 Task: Create a sub task System Test and UAT for the task  Integrate a new online platform for online fundraising in the project AirLink , assign it to team member softage.4@softage.net and update the status of the sub task to  On Track  , set the priority of the sub task to Low
Action: Mouse moved to (66, 354)
Screenshot: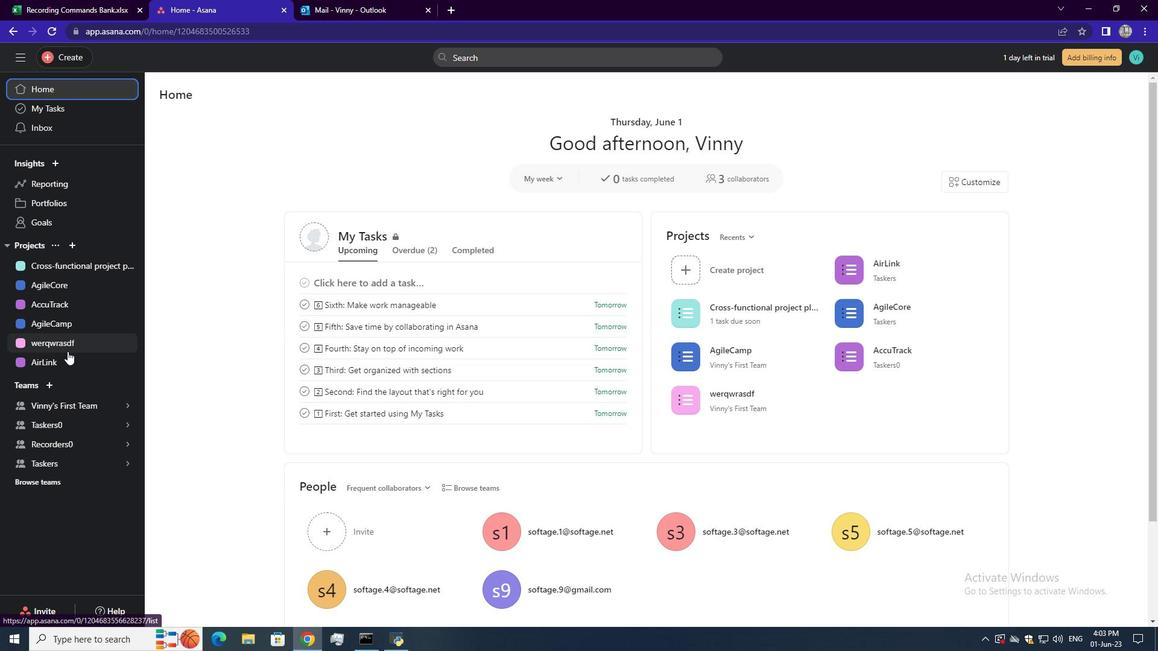 
Action: Mouse pressed left at (66, 354)
Screenshot: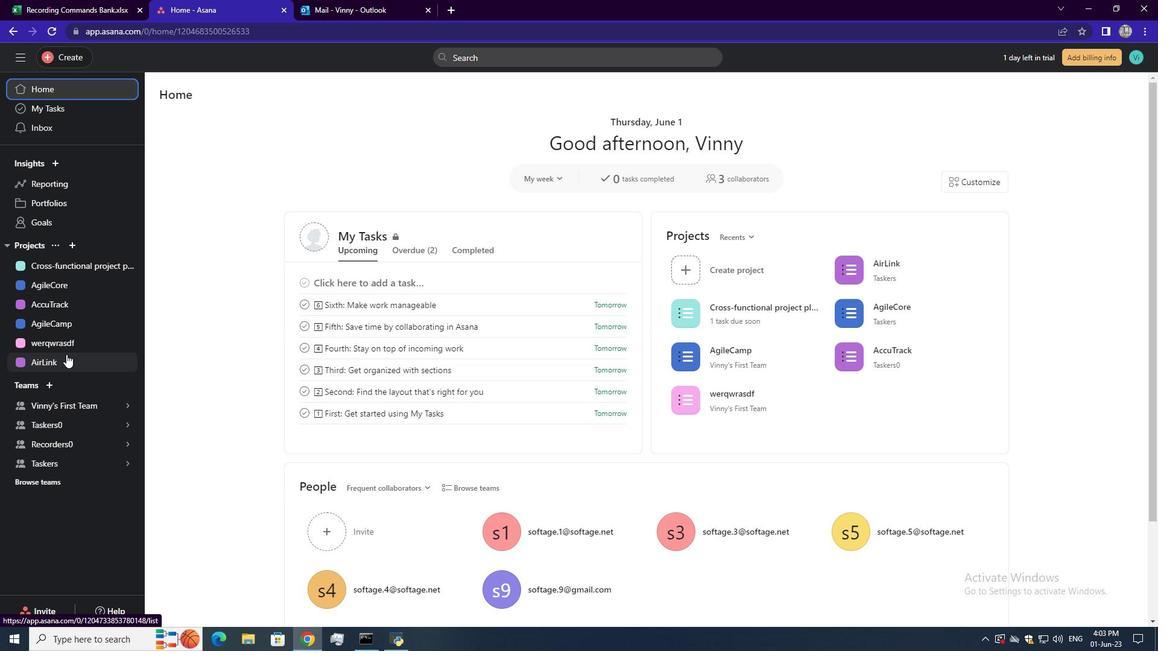 
Action: Mouse moved to (453, 267)
Screenshot: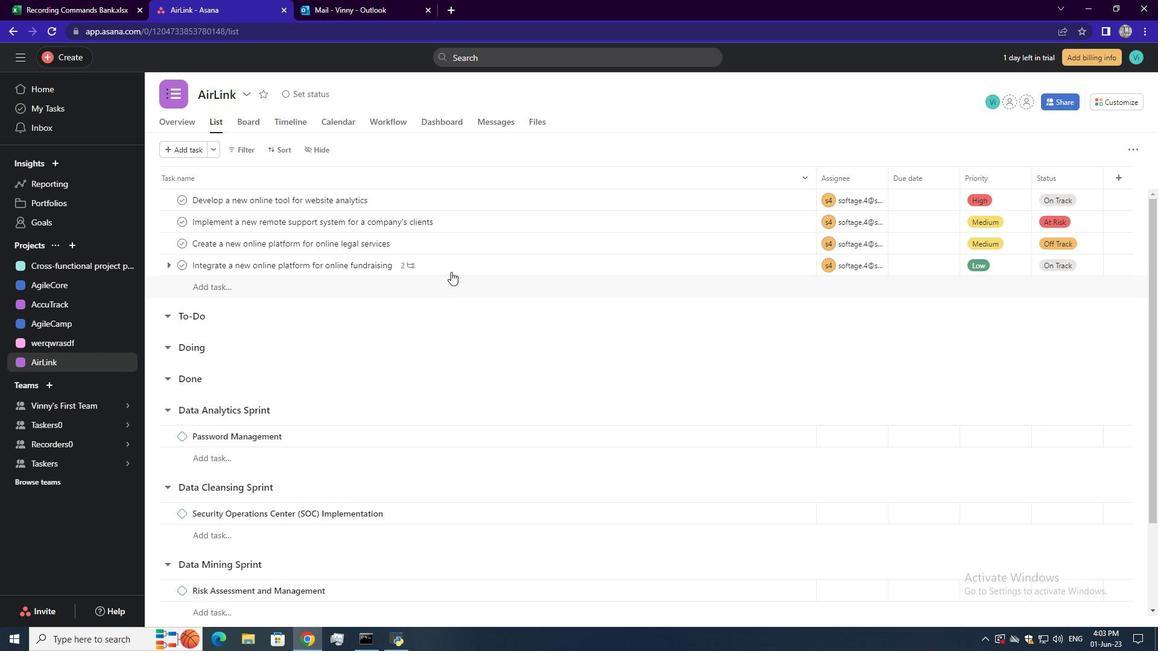 
Action: Mouse pressed left at (453, 267)
Screenshot: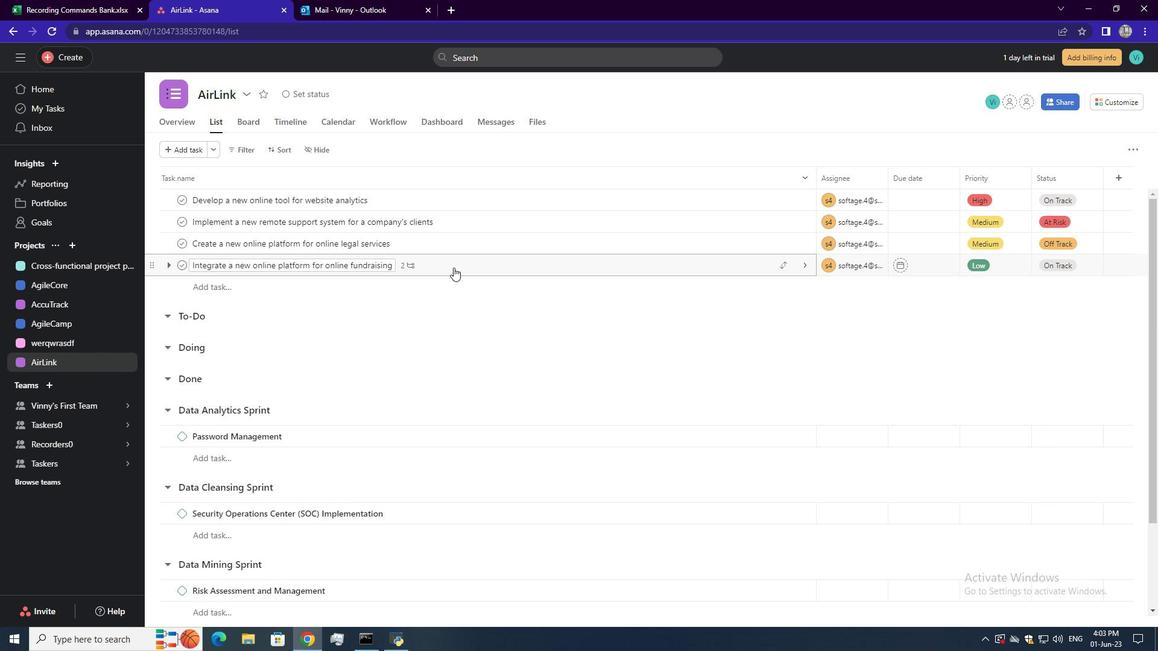 
Action: Mouse moved to (817, 357)
Screenshot: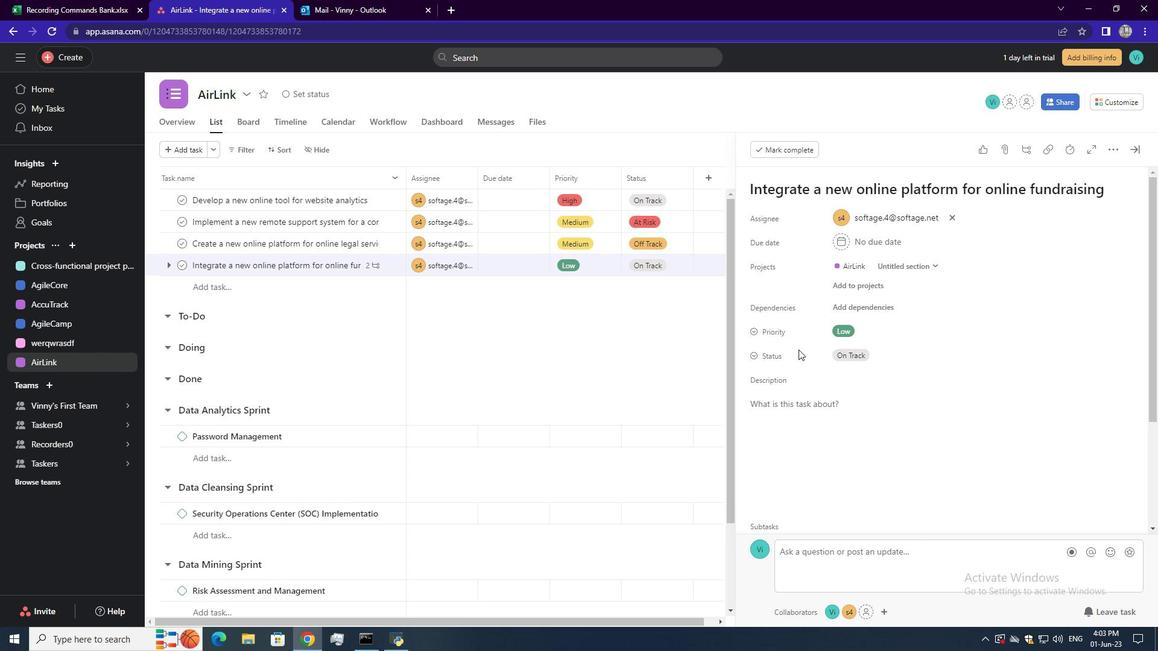 
Action: Mouse scrolled (817, 356) with delta (0, 0)
Screenshot: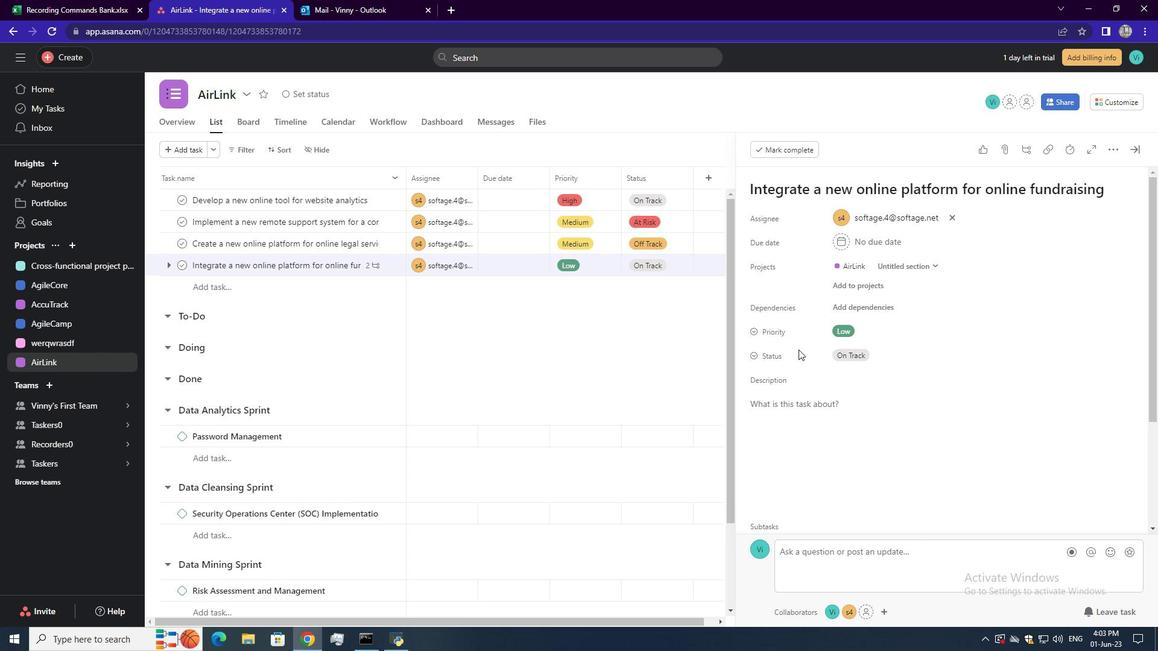 
Action: Mouse scrolled (817, 356) with delta (0, 0)
Screenshot: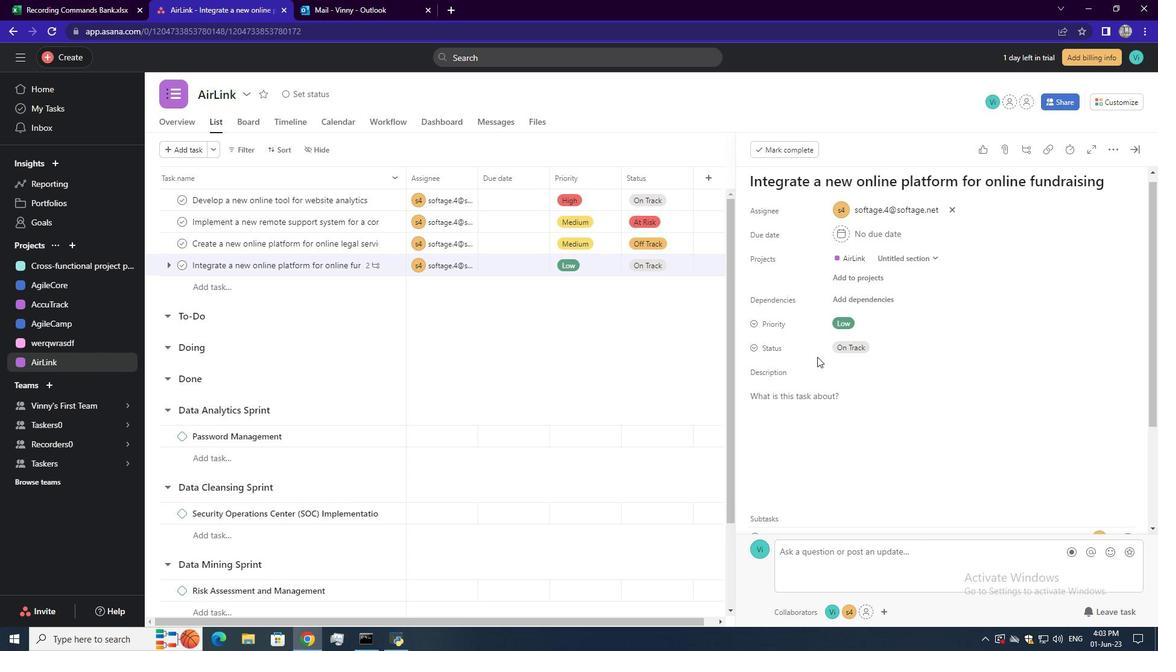 
Action: Mouse scrolled (817, 356) with delta (0, 0)
Screenshot: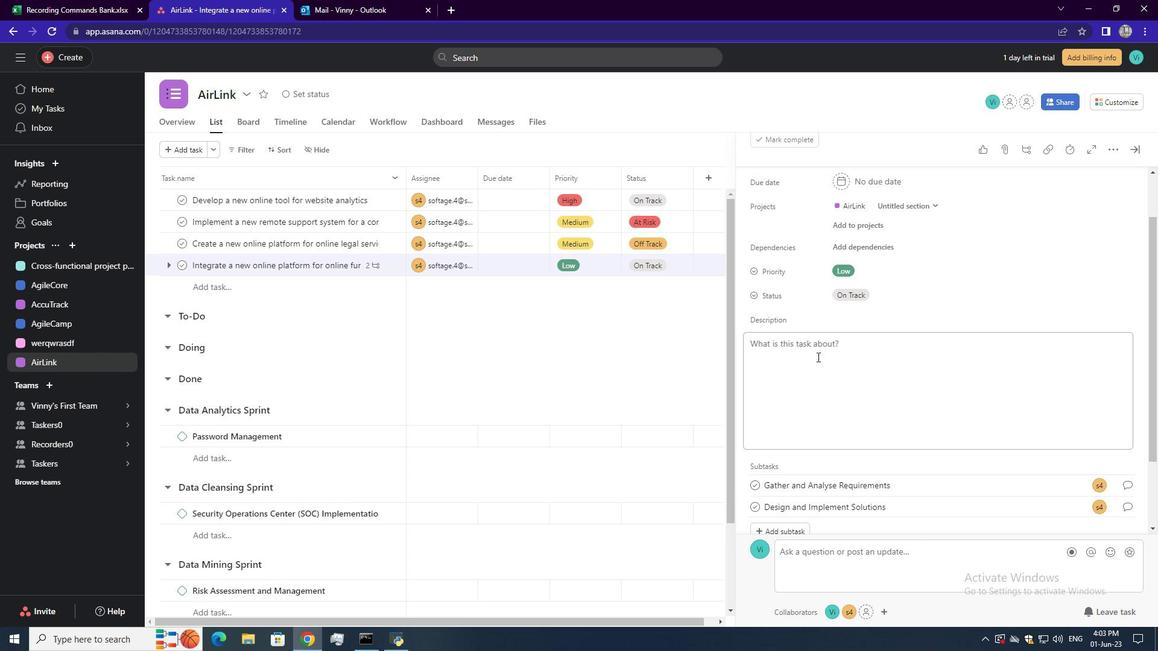 
Action: Mouse moved to (787, 445)
Screenshot: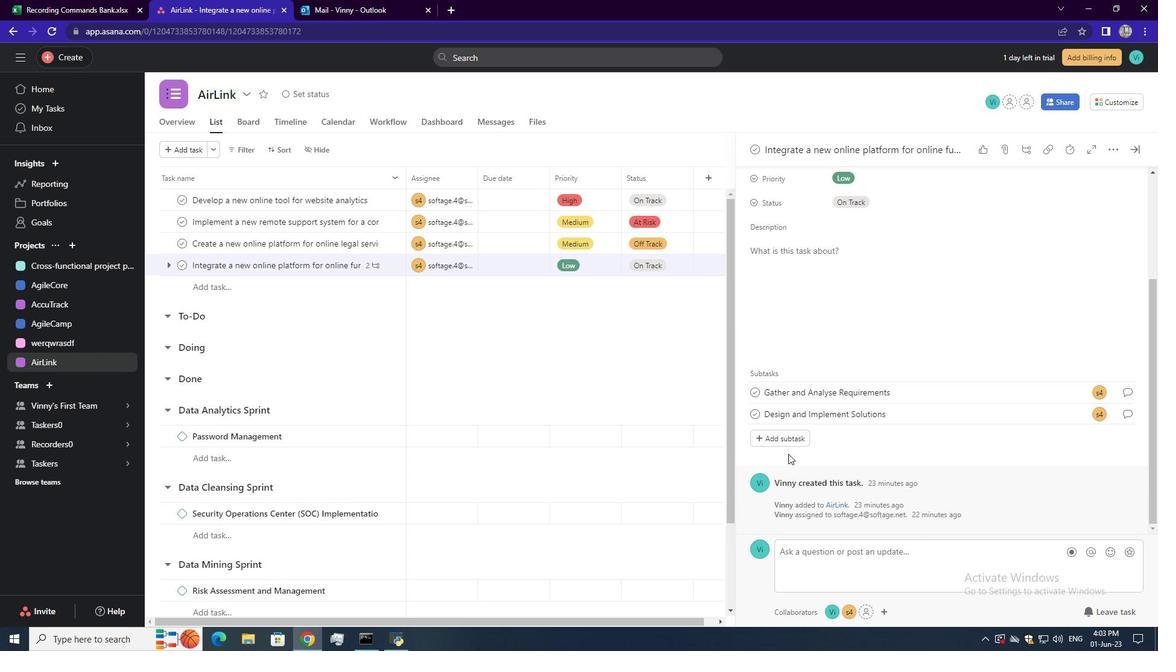 
Action: Mouse pressed left at (787, 445)
Screenshot: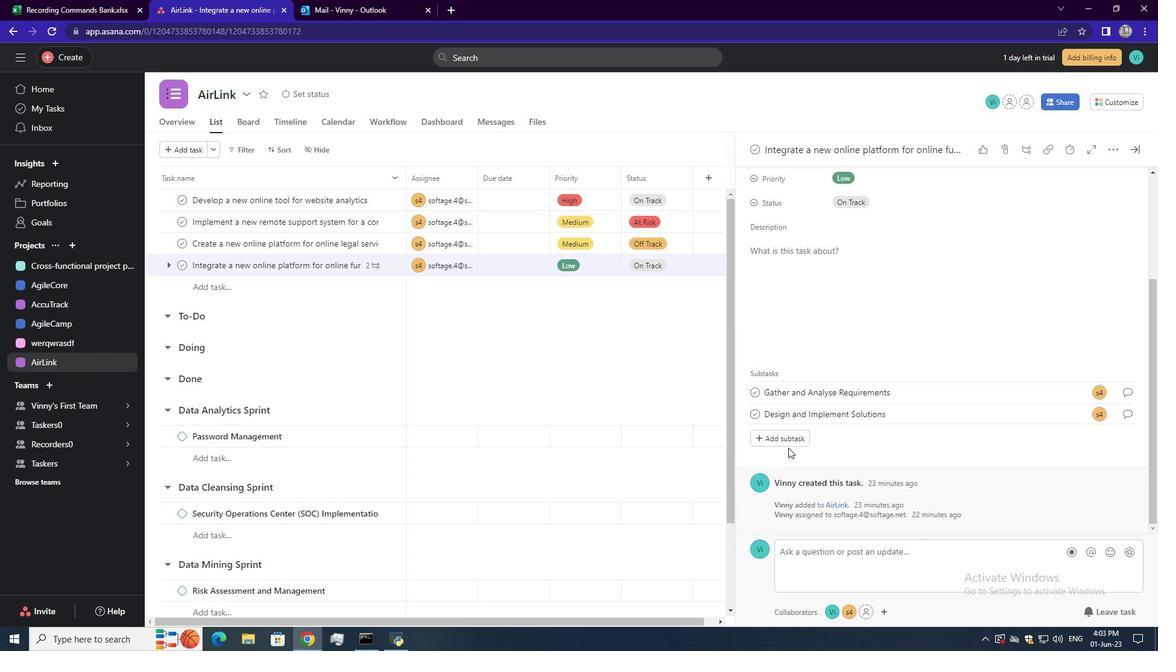 
Action: Mouse moved to (794, 419)
Screenshot: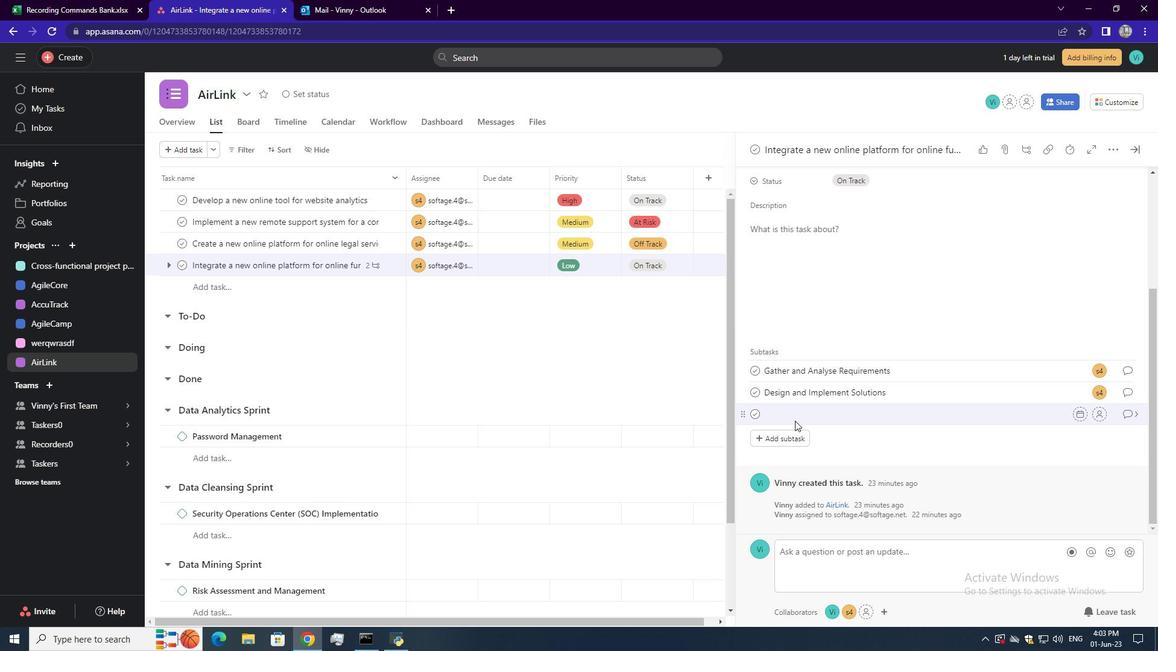 
Action: Mouse pressed left at (794, 419)
Screenshot: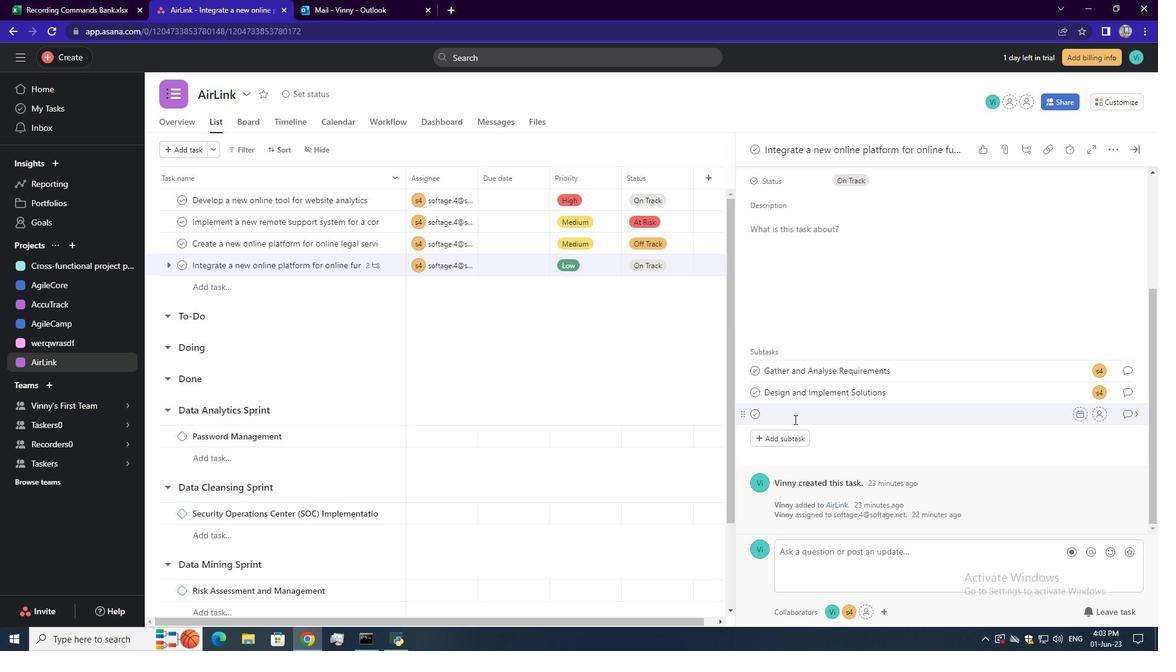 
Action: Key pressed <Key.shift>System<Key.space><Key.shift>Test<Key.space>and<Key.space><Key.shift>UAT<Key.enter>
Screenshot: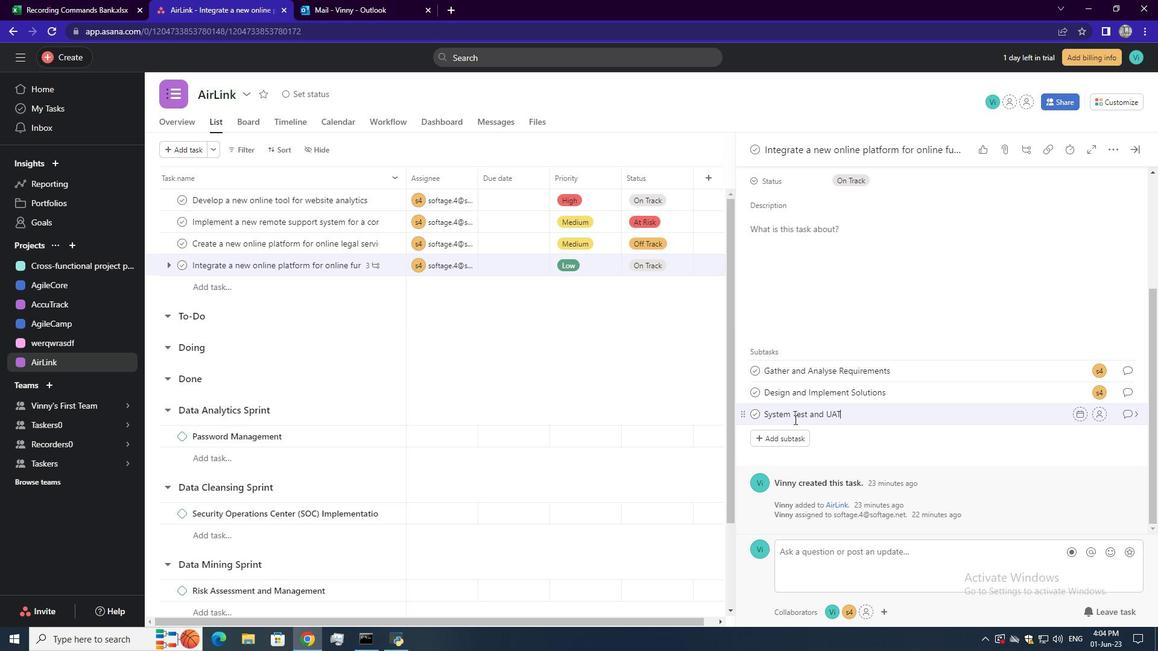 
Action: Mouse moved to (1124, 390)
Screenshot: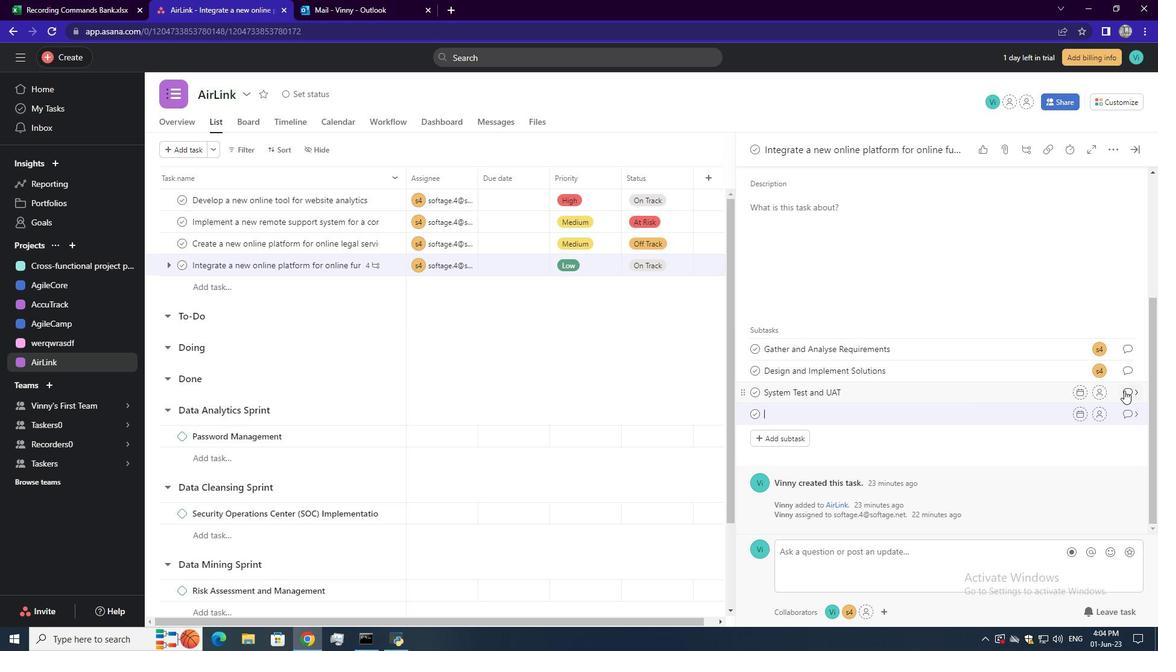 
Action: Mouse pressed left at (1124, 390)
Screenshot: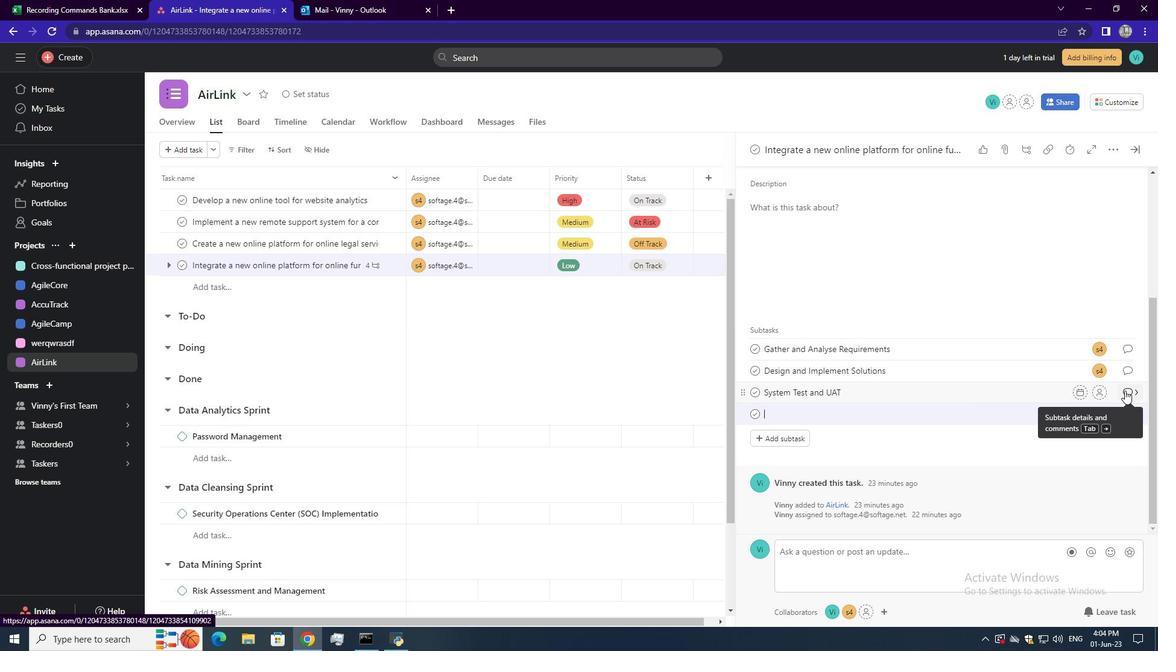 
Action: Mouse moved to (1124, 408)
Screenshot: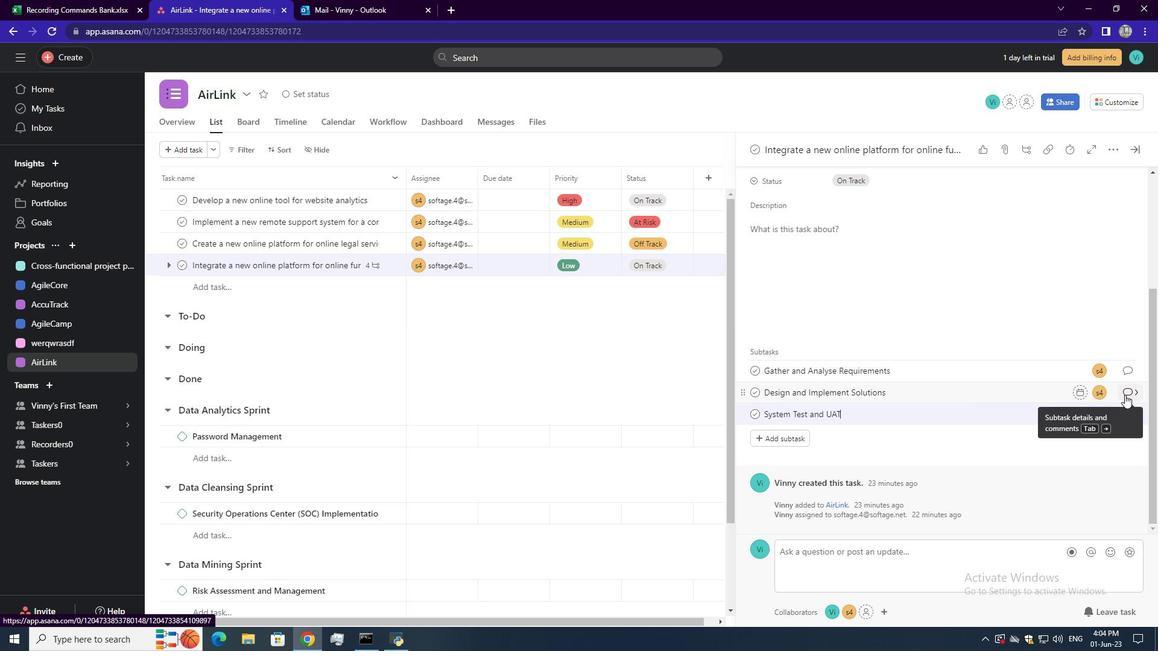 
Action: Mouse pressed left at (1124, 408)
Screenshot: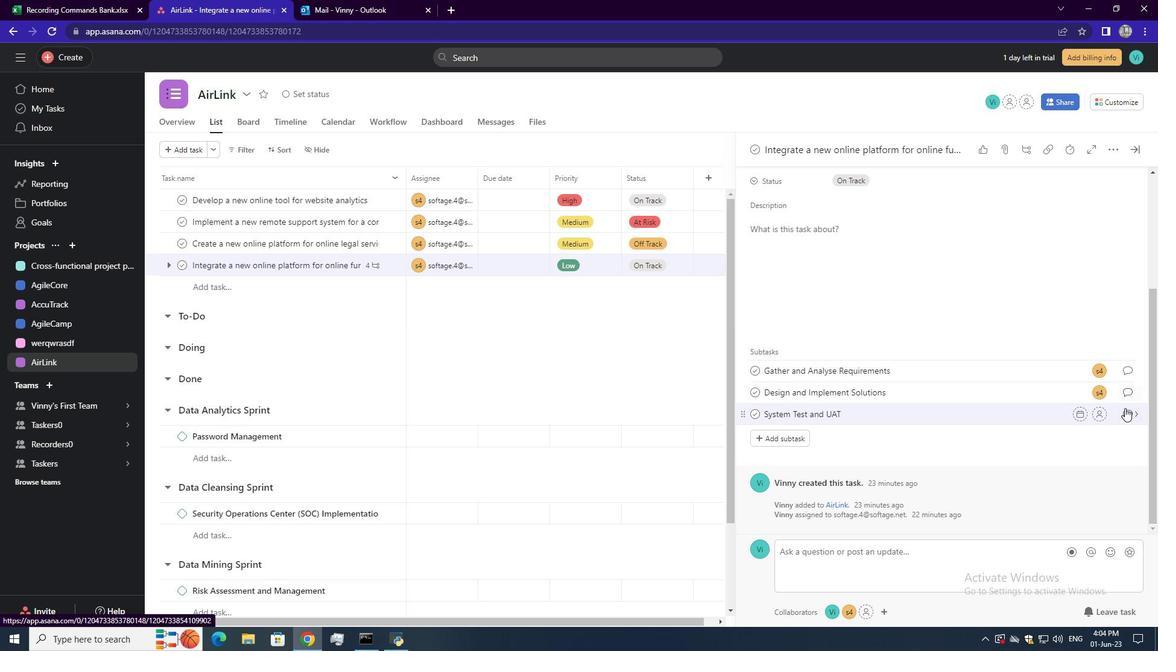 
Action: Mouse moved to (886, 251)
Screenshot: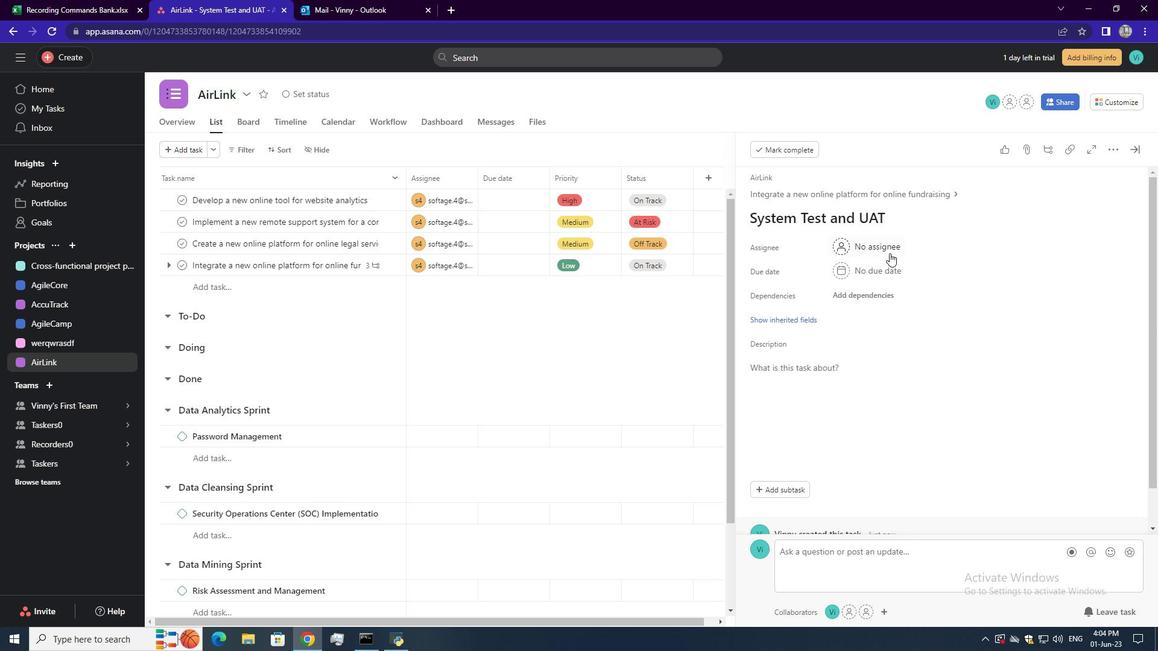
Action: Mouse pressed left at (886, 251)
Screenshot: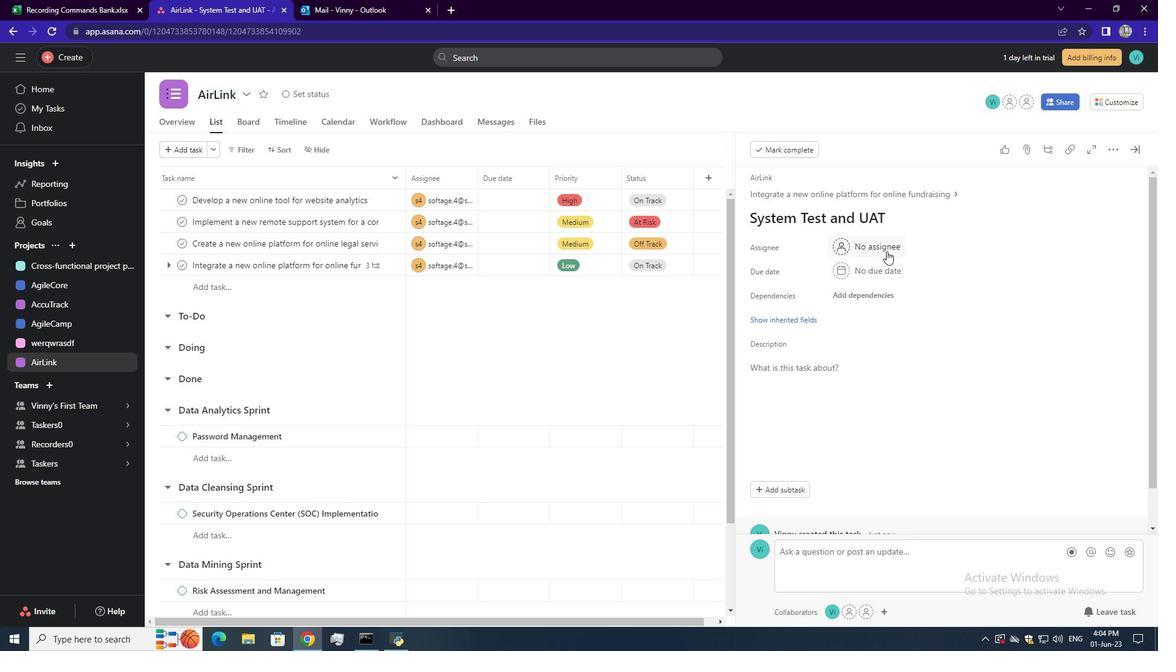 
Action: Mouse moved to (911, 367)
Screenshot: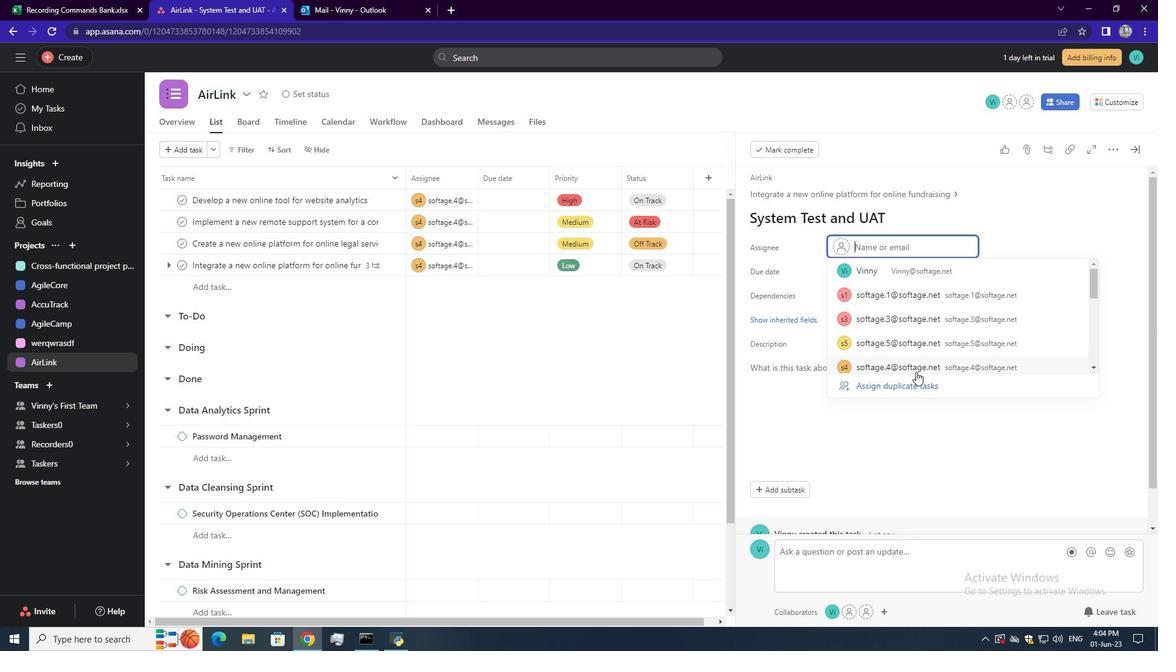 
Action: Mouse pressed left at (911, 367)
Screenshot: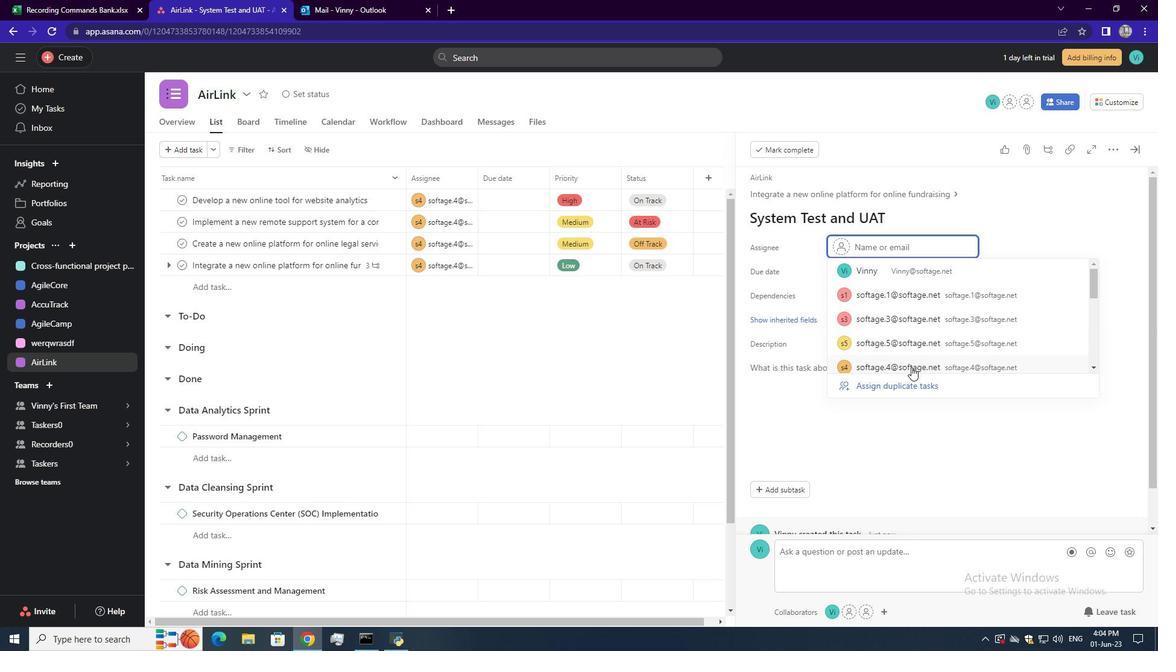 
Action: Mouse moved to (801, 320)
Screenshot: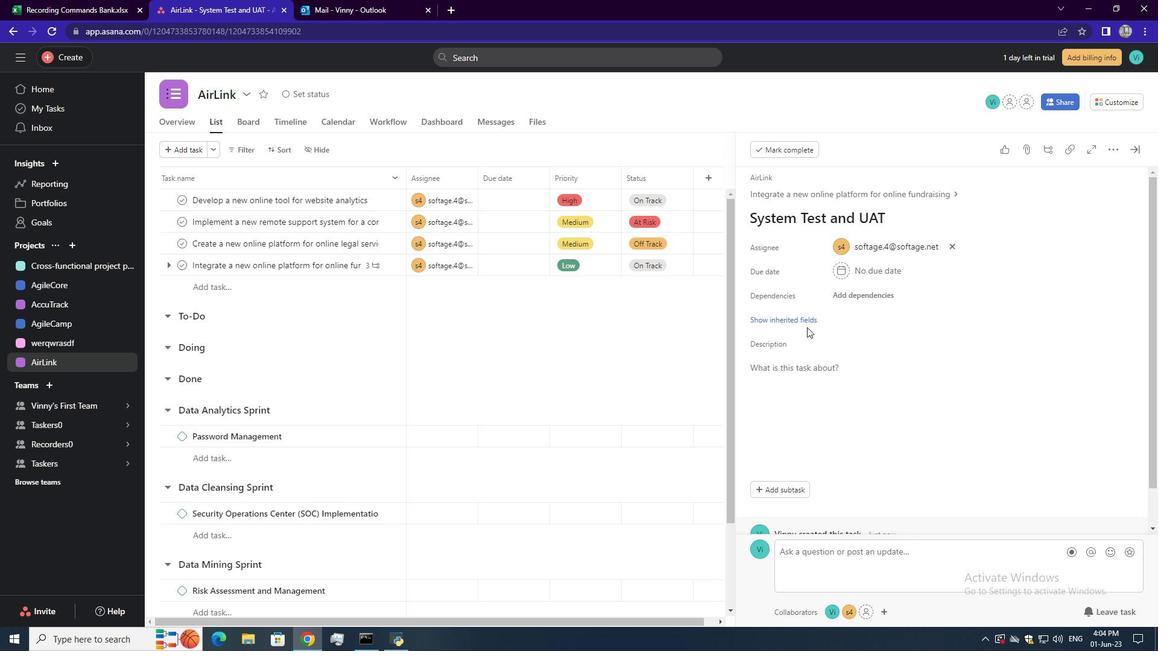 
Action: Mouse pressed left at (801, 320)
Screenshot: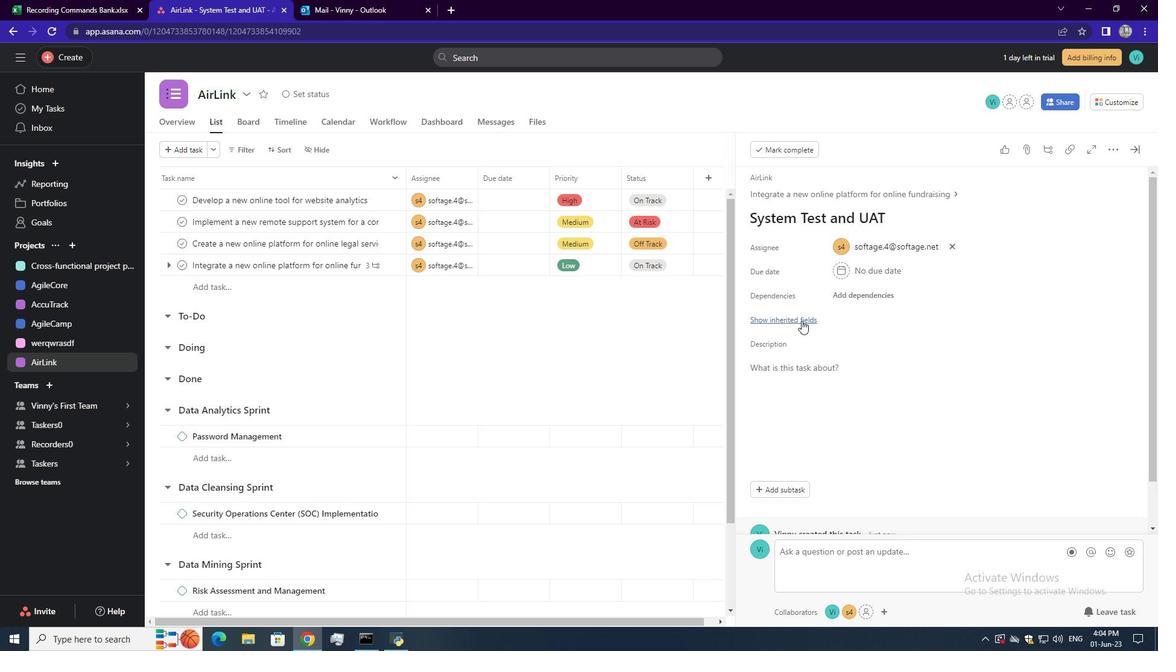 
Action: Mouse moved to (854, 346)
Screenshot: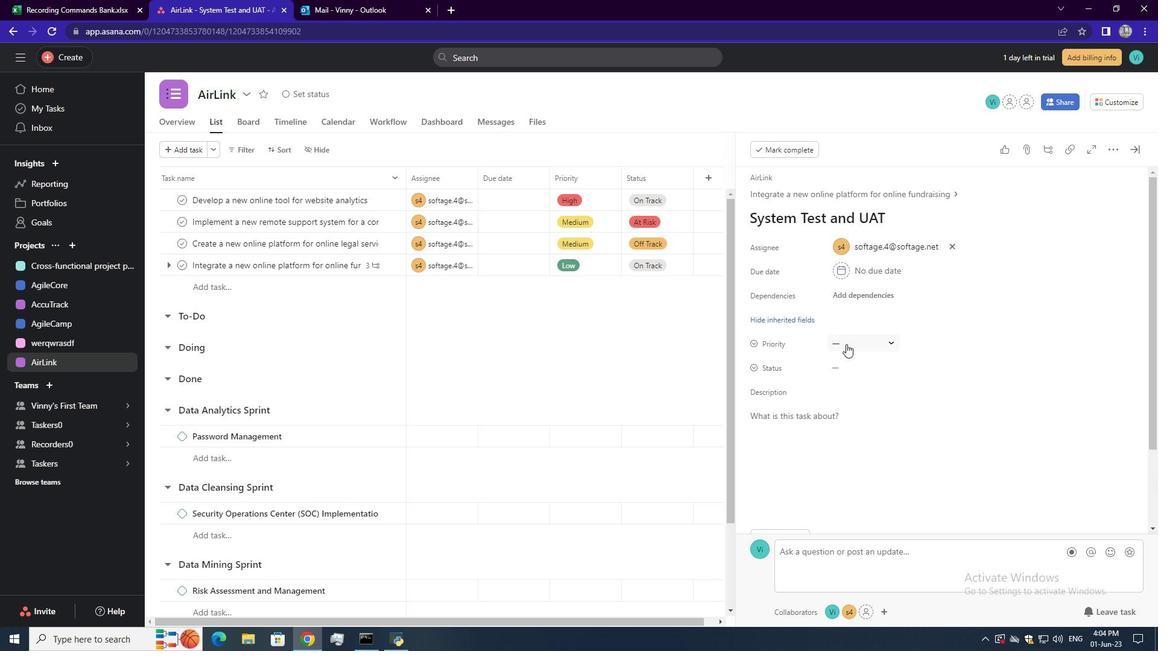 
Action: Mouse pressed left at (854, 346)
Screenshot: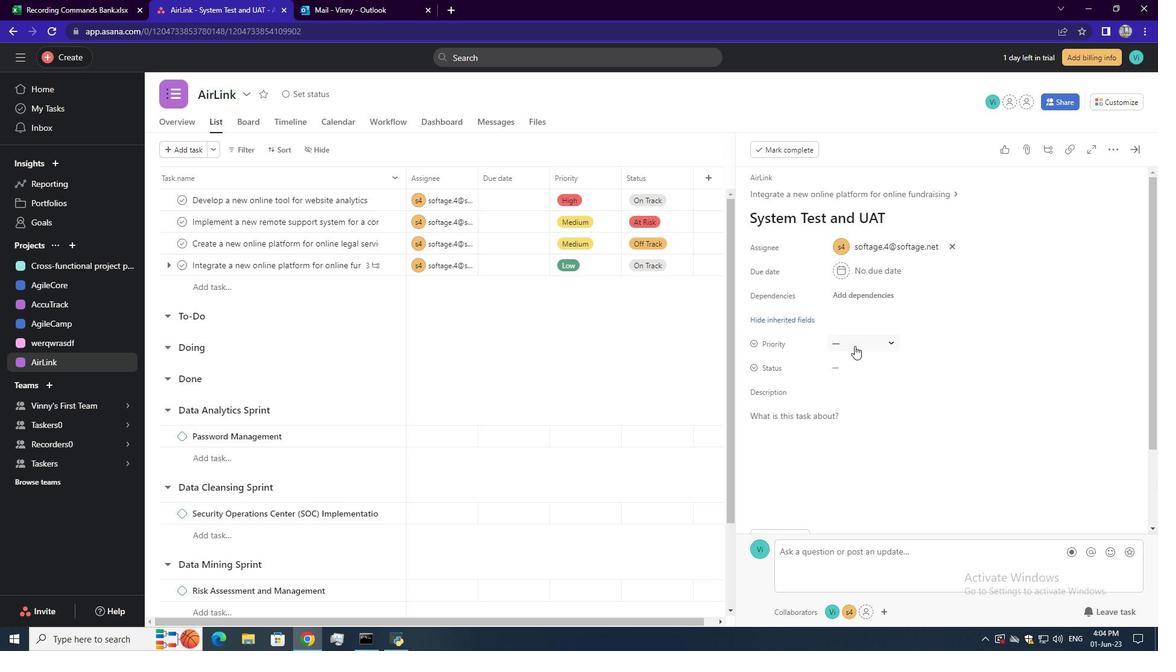 
Action: Mouse moved to (868, 431)
Screenshot: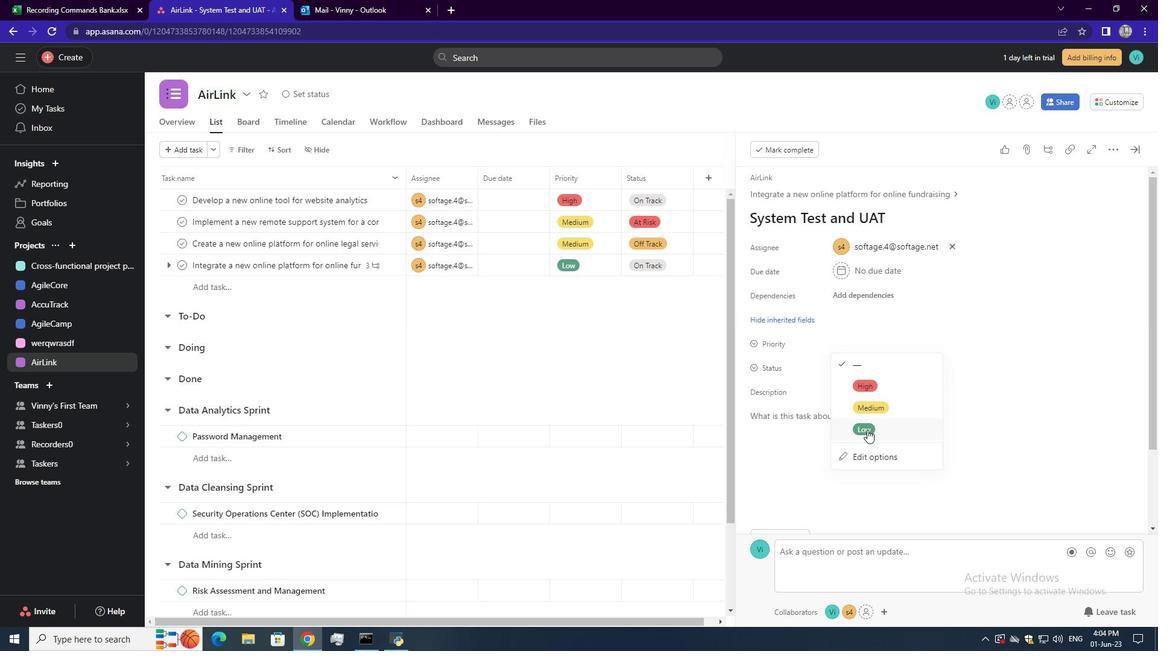 
Action: Mouse pressed left at (868, 431)
Screenshot: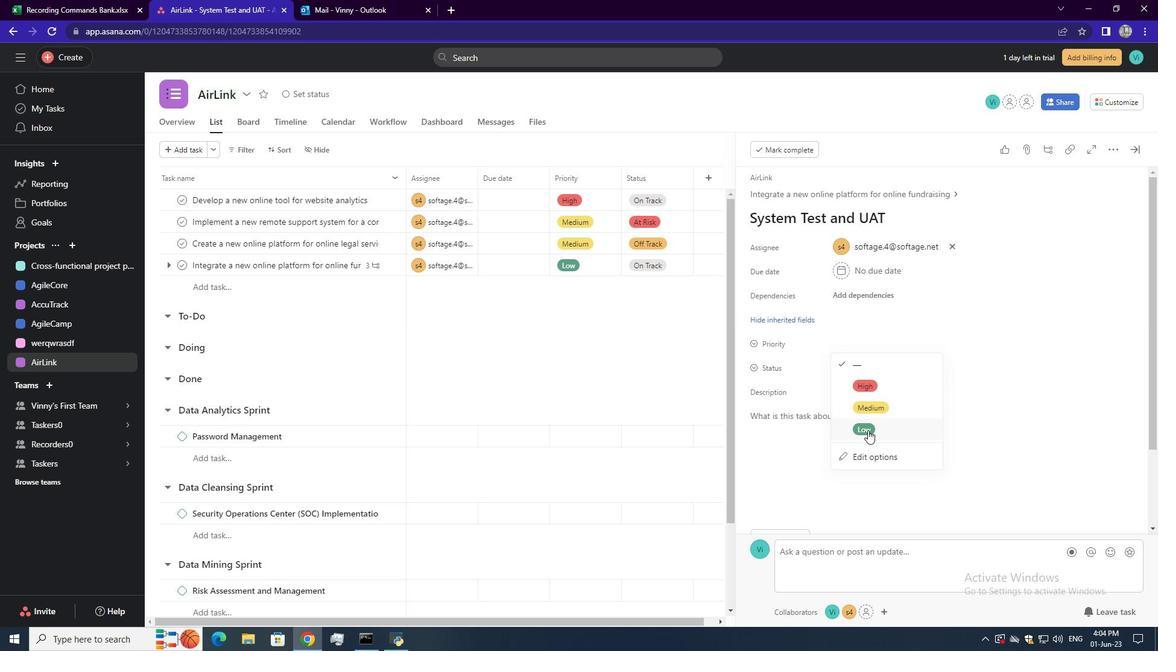 
Action: Mouse moved to (845, 371)
Screenshot: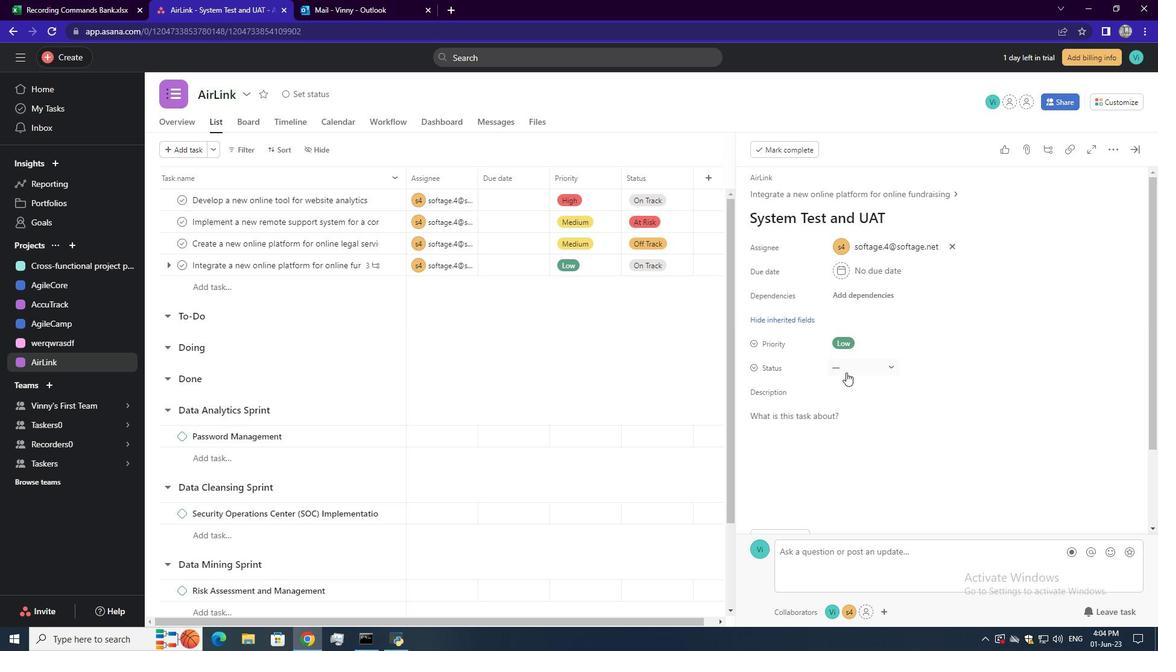 
Action: Mouse pressed left at (845, 371)
Screenshot: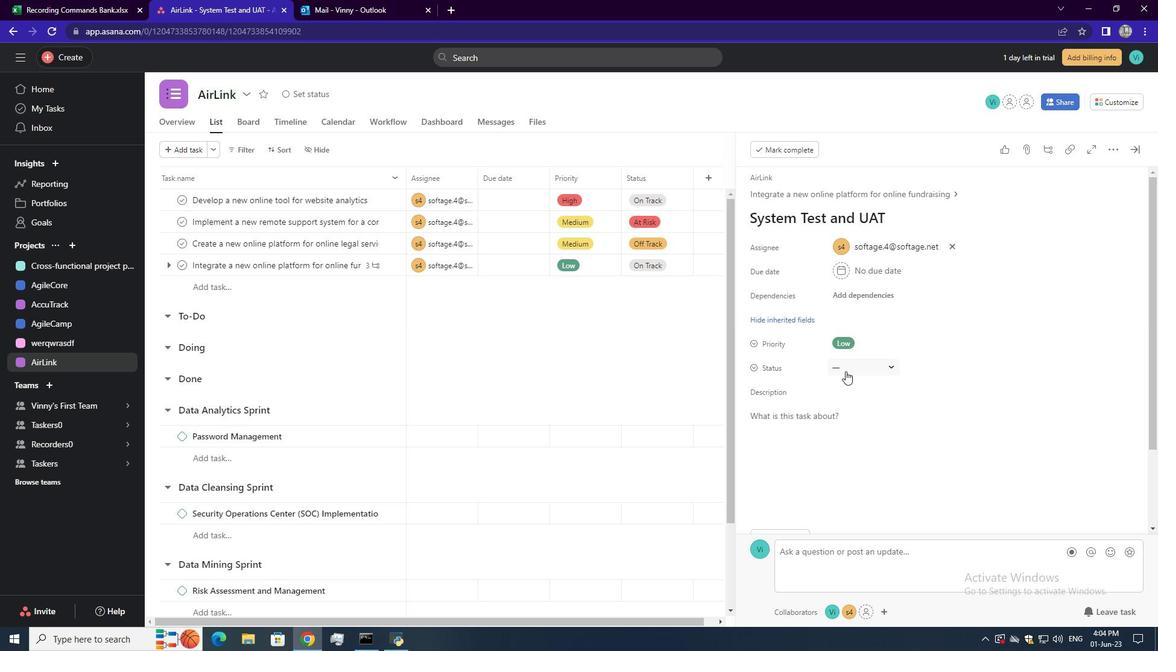 
Action: Mouse moved to (878, 407)
Screenshot: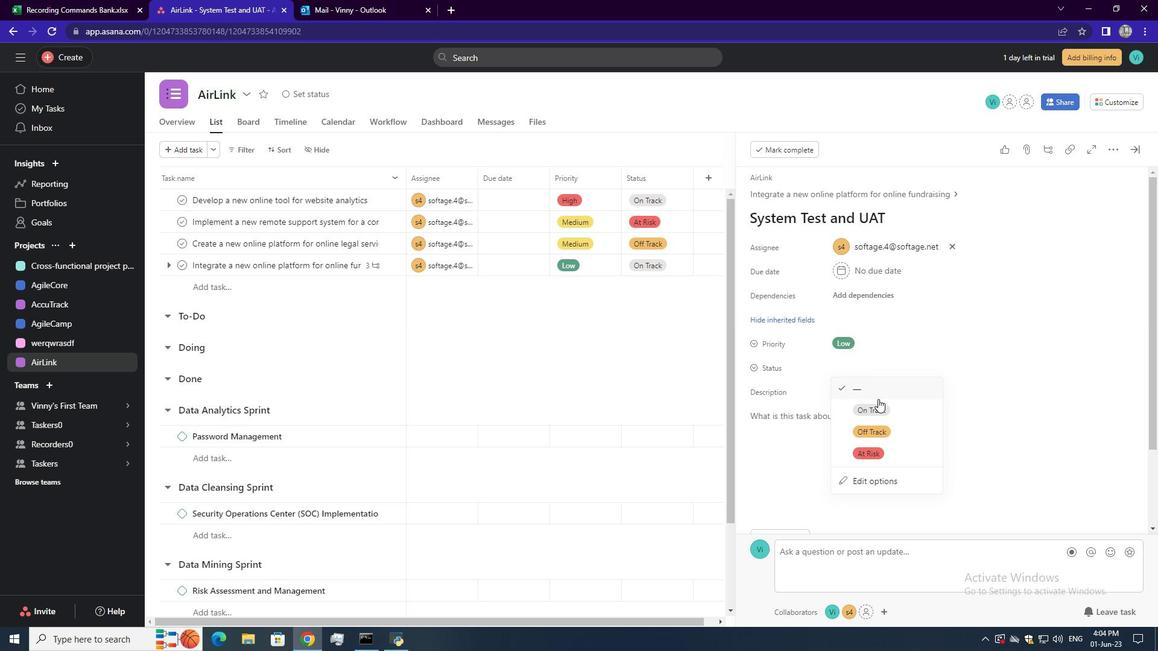 
Action: Mouse pressed left at (878, 407)
Screenshot: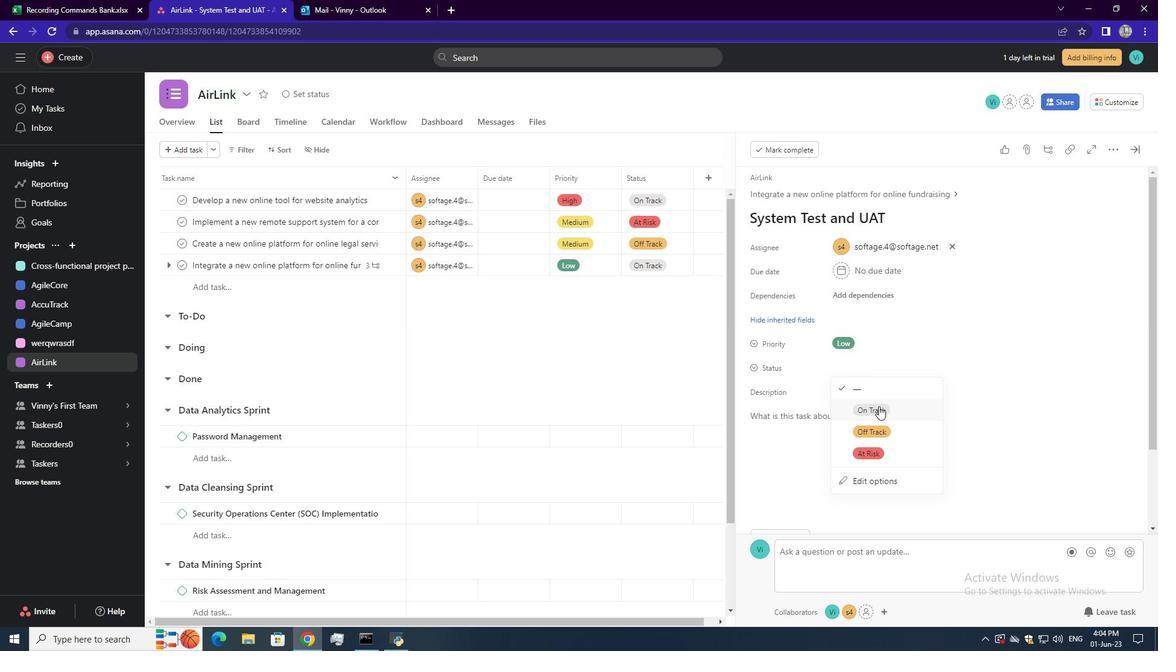 
